 Task: Use the formula "IMLN" in spreadsheet "Project portfolio".
Action: Mouse moved to (668, 95)
Screenshot: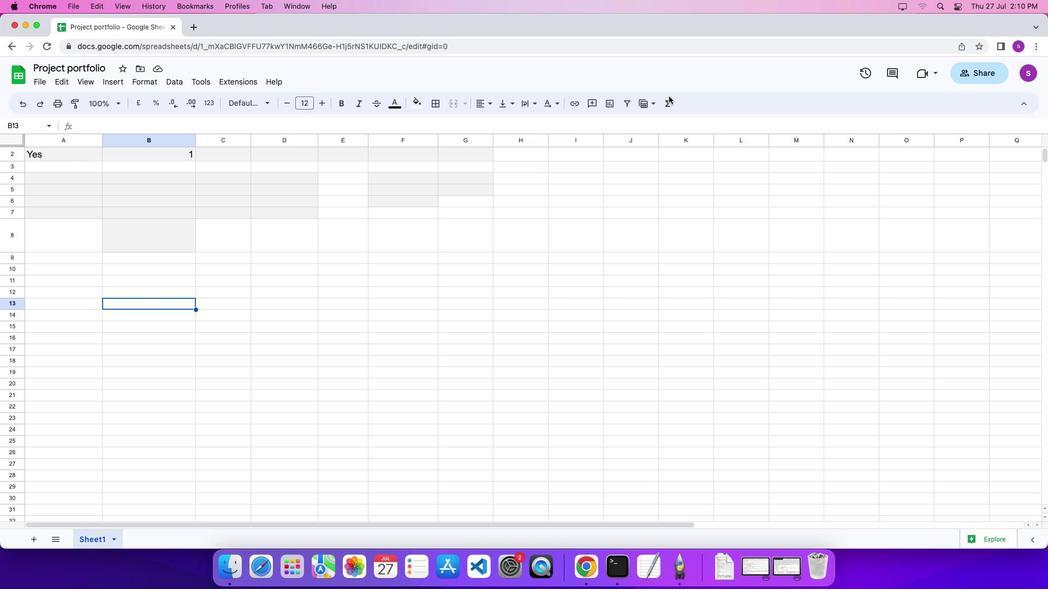 
Action: Mouse pressed left at (668, 95)
Screenshot: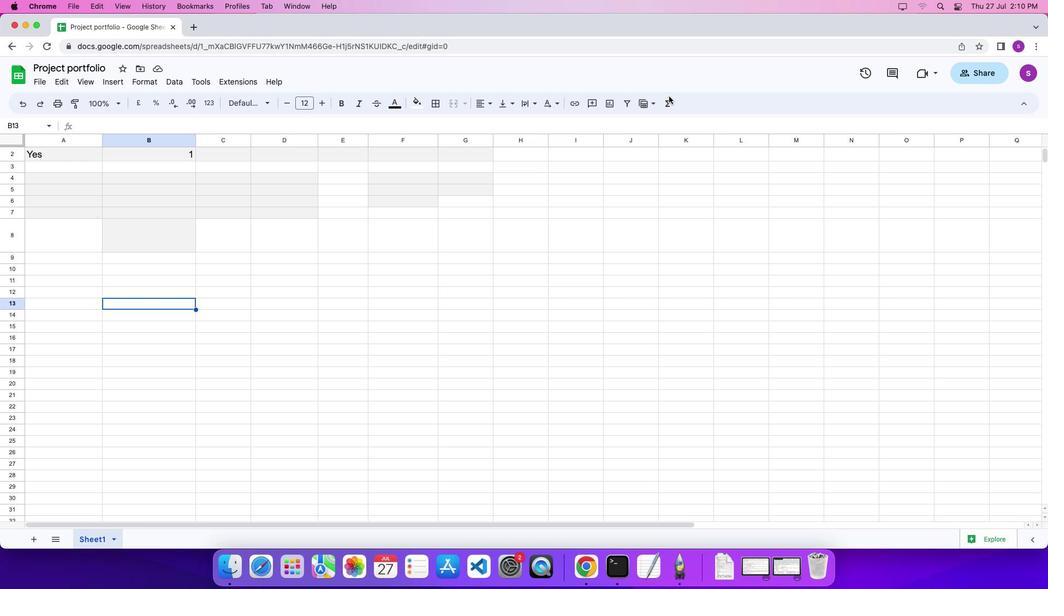 
Action: Mouse moved to (667, 102)
Screenshot: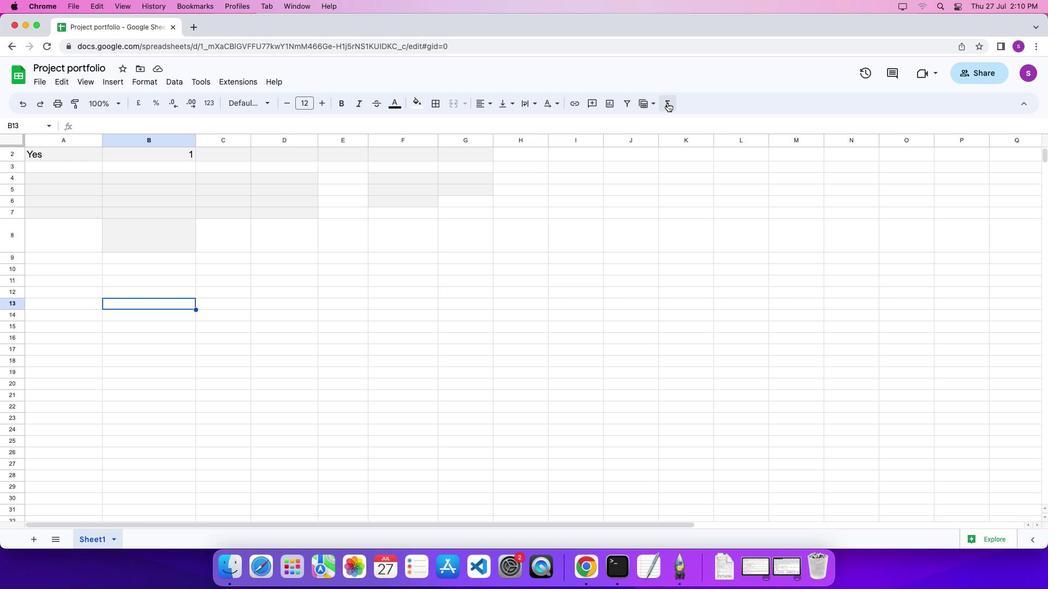 
Action: Mouse pressed left at (667, 102)
Screenshot: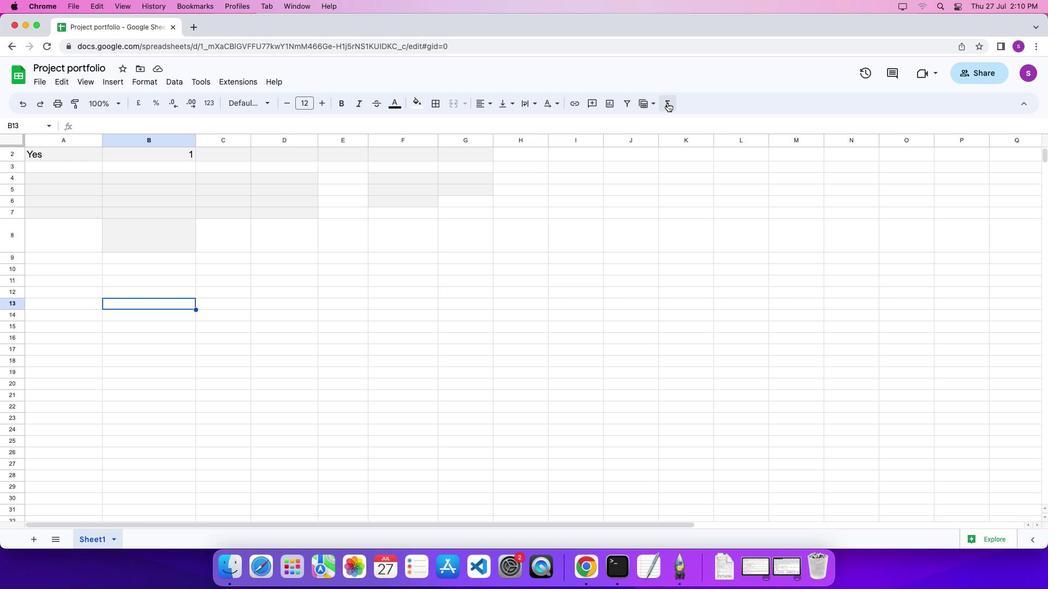 
Action: Mouse moved to (816, 491)
Screenshot: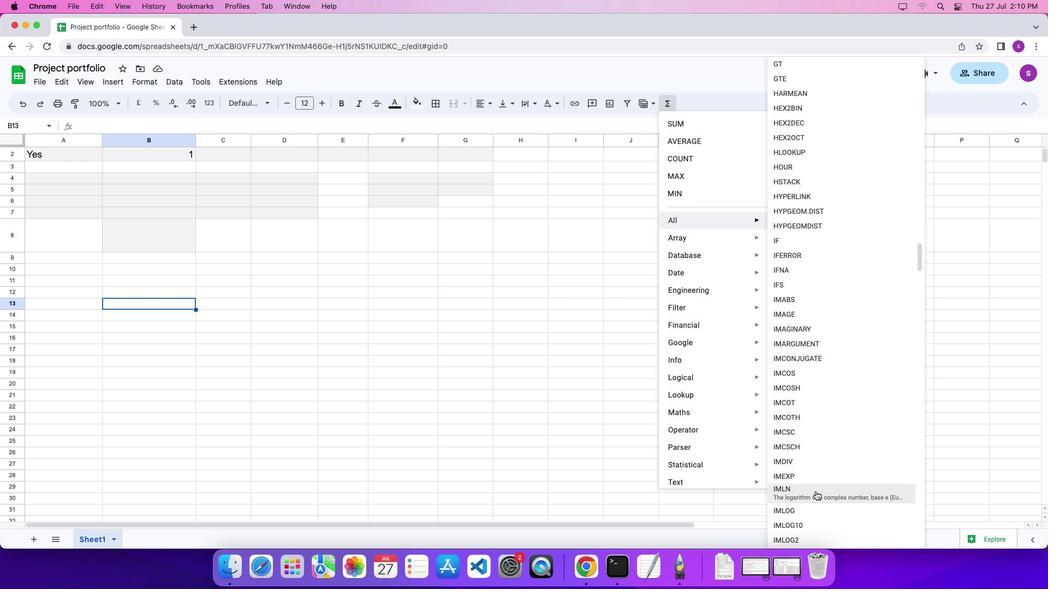 
Action: Mouse pressed left at (816, 491)
Screenshot: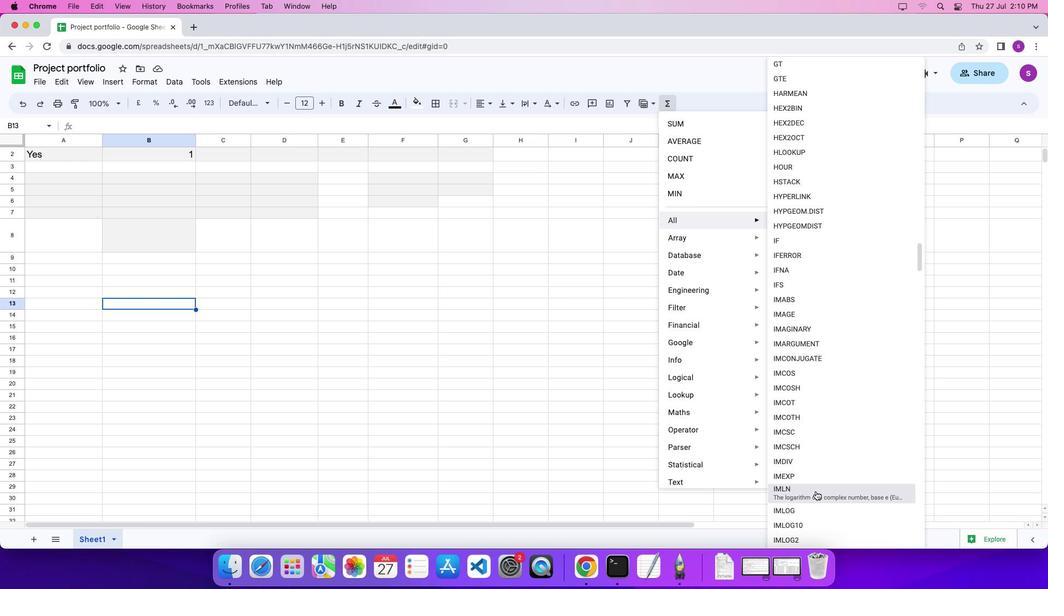 
Action: Mouse moved to (583, 339)
Screenshot: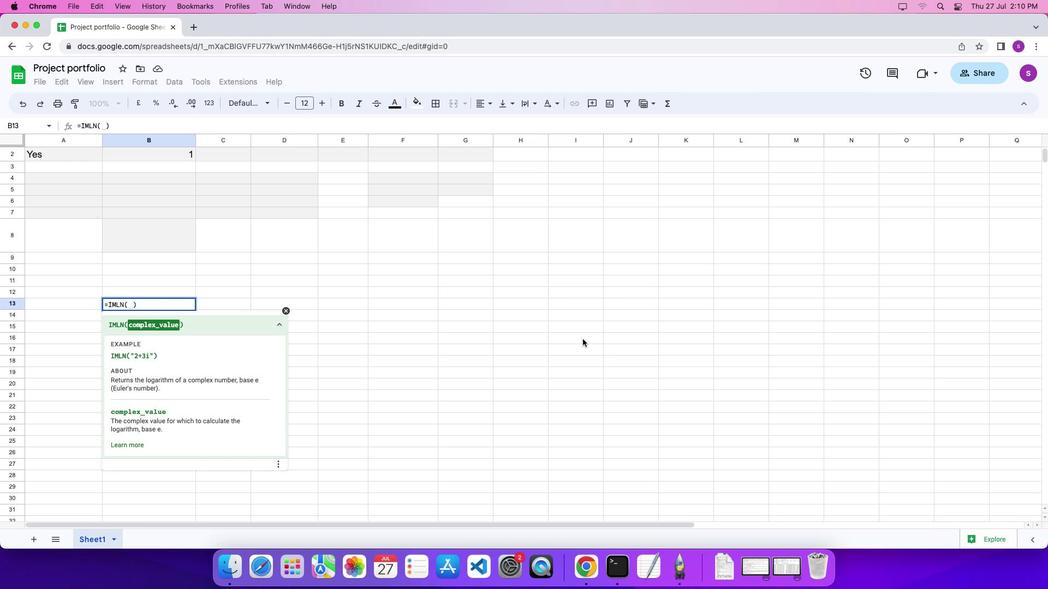 
Action: Key pressed Key.shift_r'"''2''+''3''i'Key.shift_r'"''\x03'
Screenshot: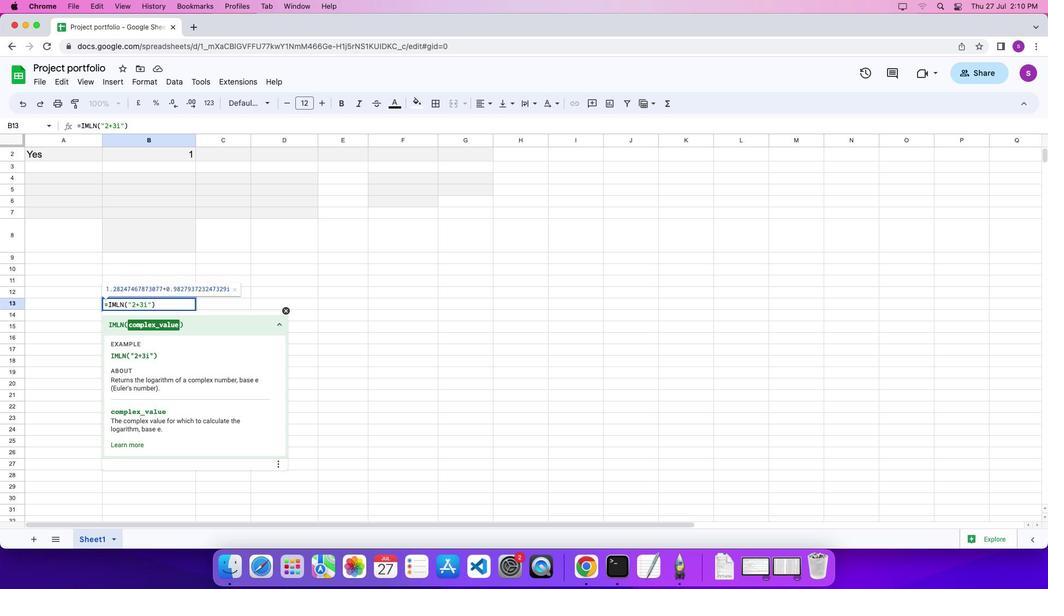 
